 Task: Create Card Risk Management Review in Board Social Media Influencer Marketing Platforms to Workspace Factoring Services. Create Card Human Resources Conference Review in Board Market Research and Insights to Workspace Factoring Services. Create Card Risk Management Review in Board Product Roadmap Planning and Prioritization to Workspace Factoring Services
Action: Mouse moved to (51, 324)
Screenshot: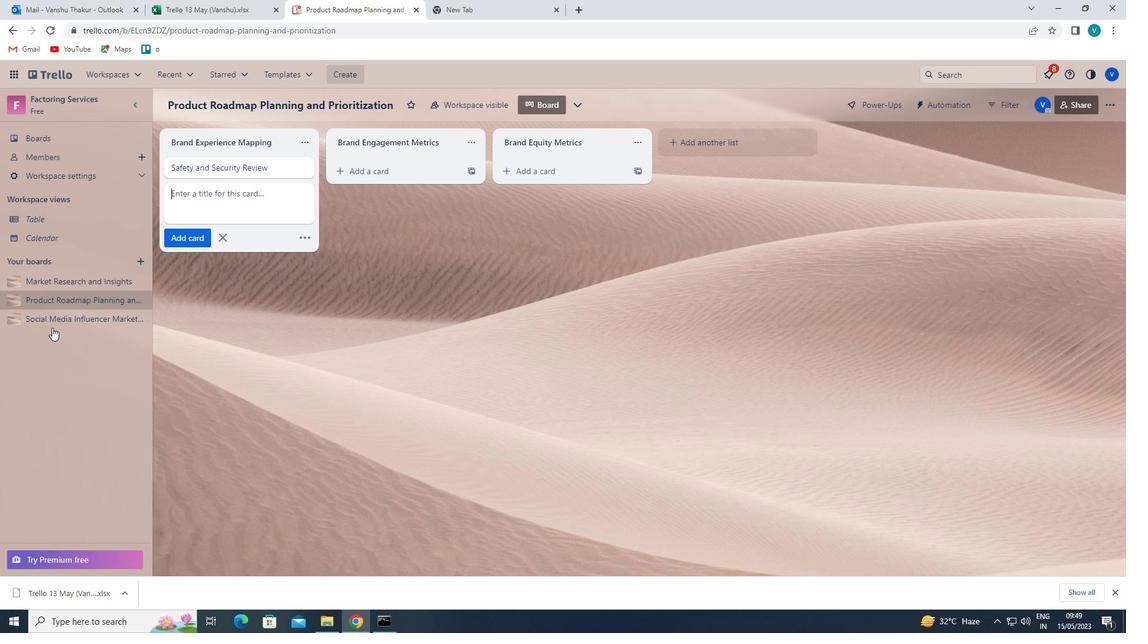 
Action: Mouse pressed left at (51, 324)
Screenshot: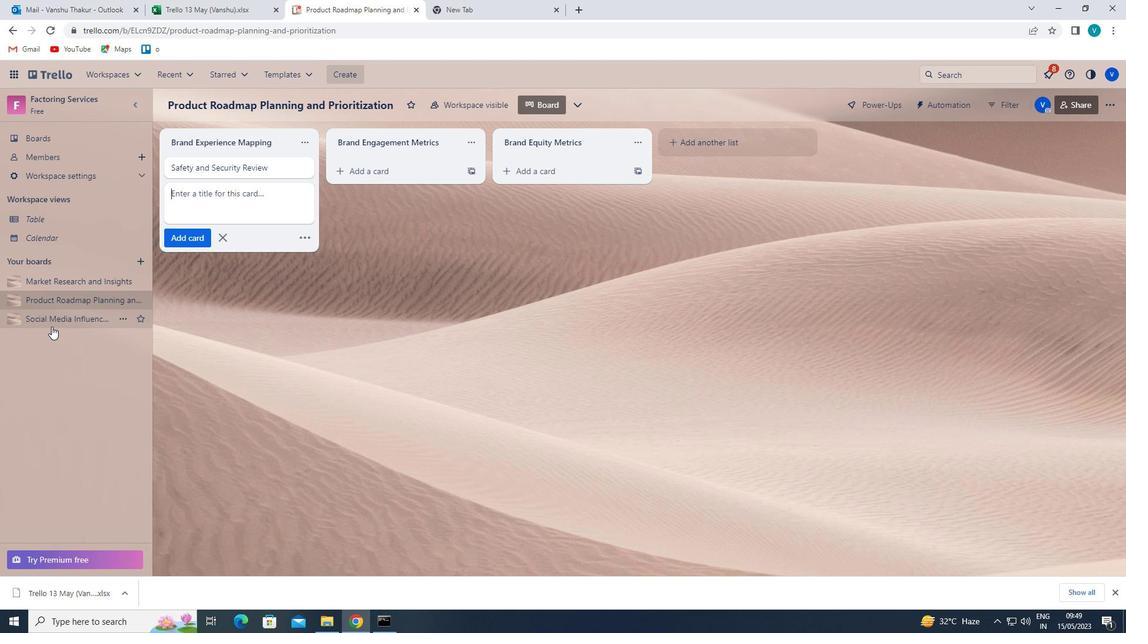 
Action: Mouse moved to (410, 171)
Screenshot: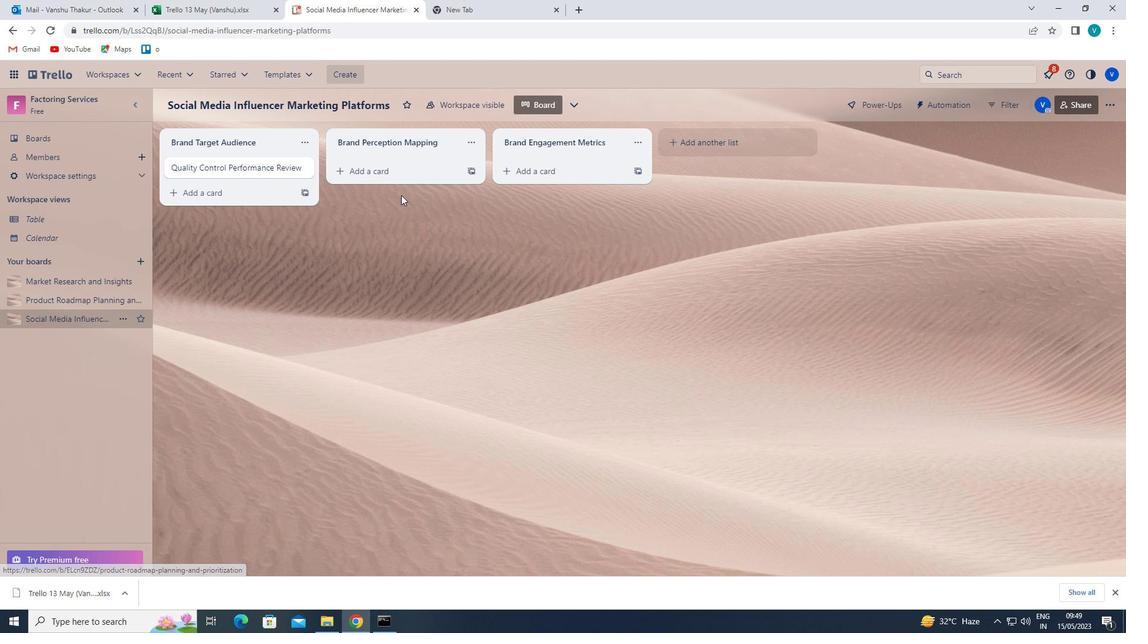 
Action: Mouse pressed left at (410, 171)
Screenshot: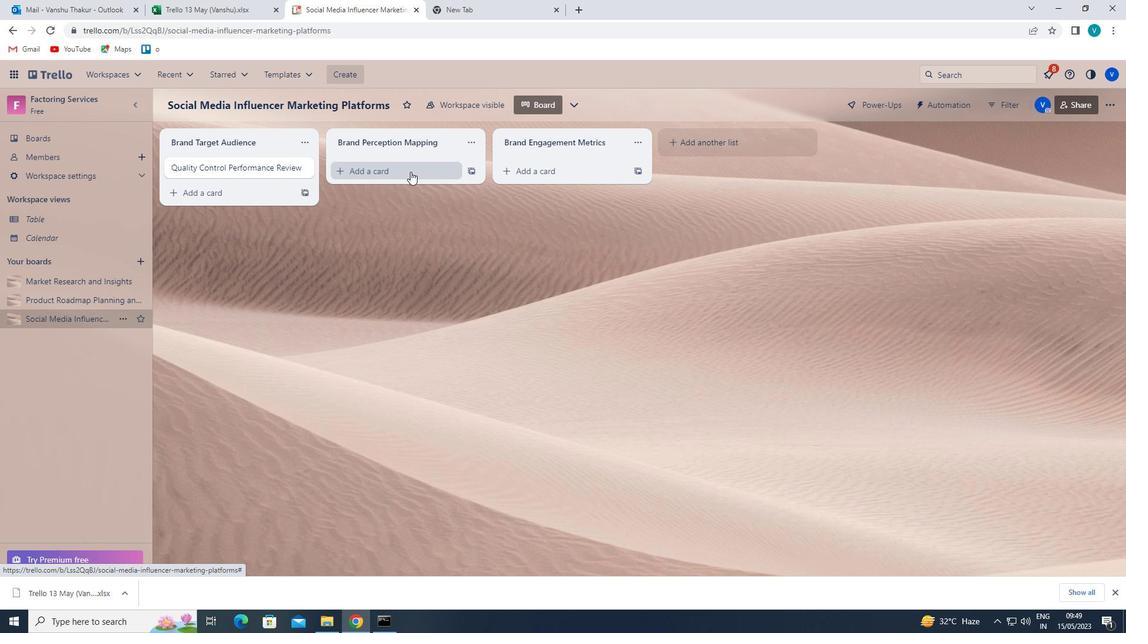 
Action: Key pressed <Key.shift>RISK<Key.space><Key.shift>MANAGEMENT<Key.space><Key.shift>REVIEW<Key.enter>
Screenshot: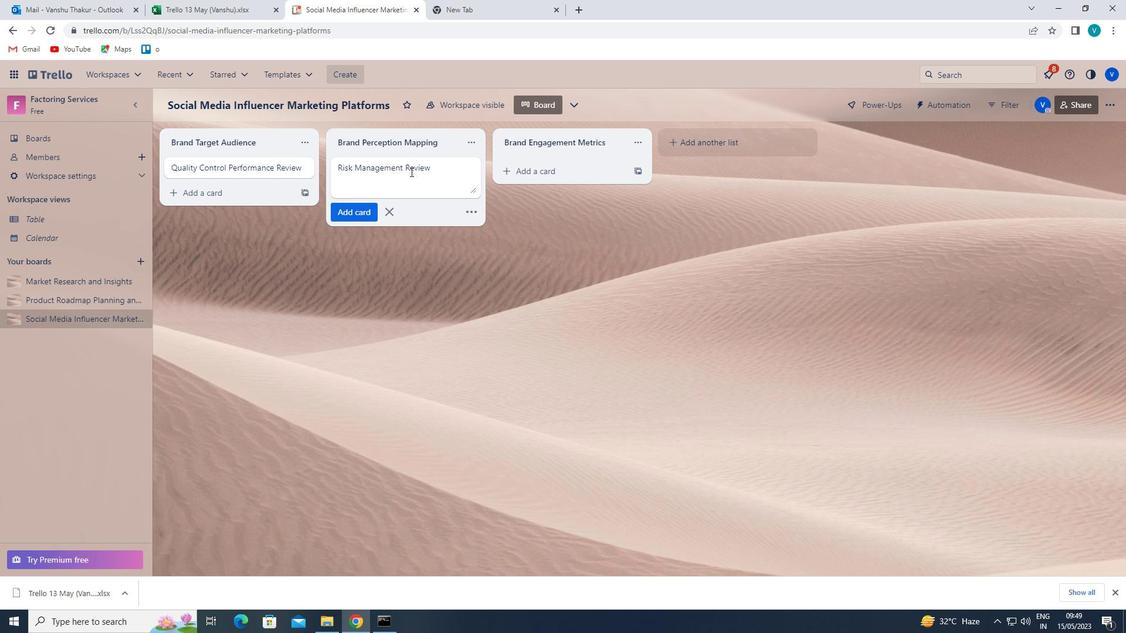 
Action: Mouse moved to (58, 284)
Screenshot: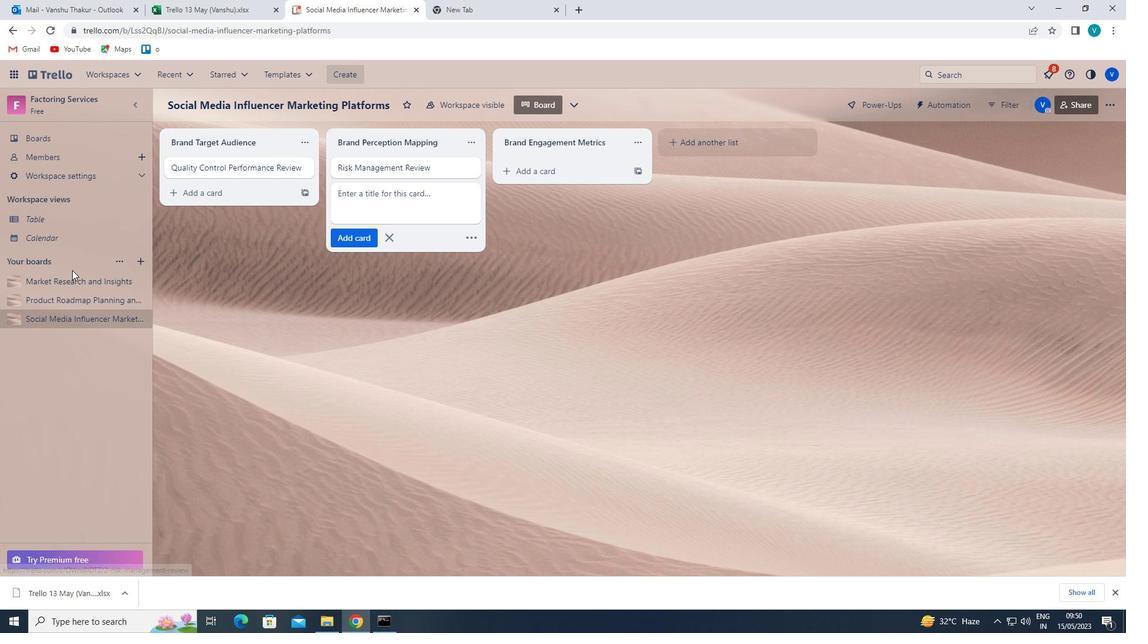 
Action: Mouse pressed left at (58, 284)
Screenshot: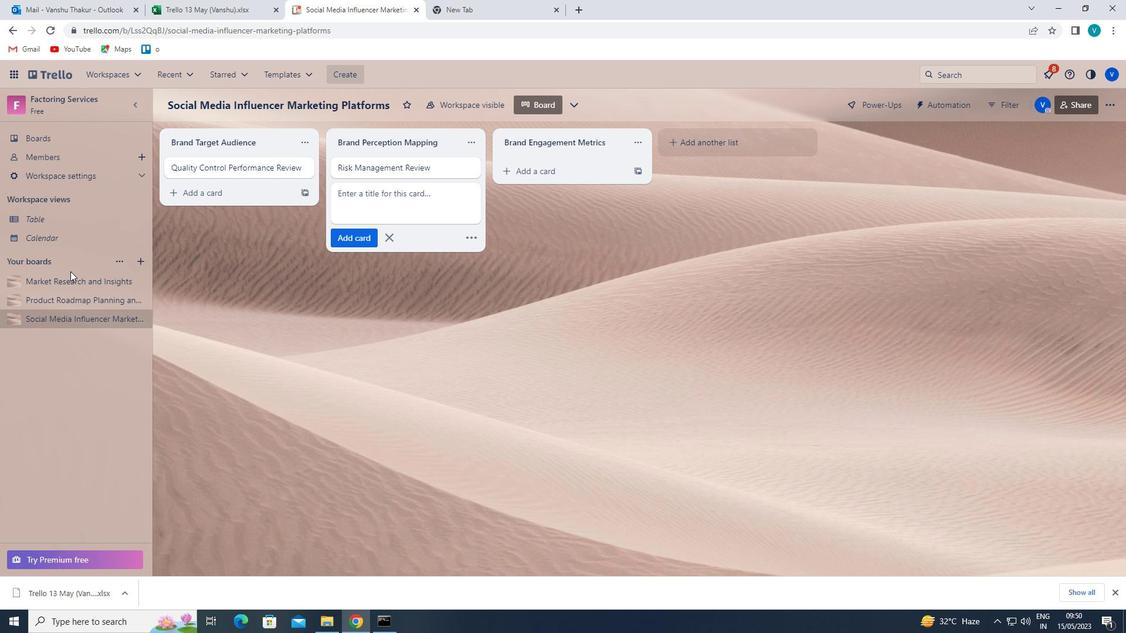 
Action: Mouse moved to (376, 169)
Screenshot: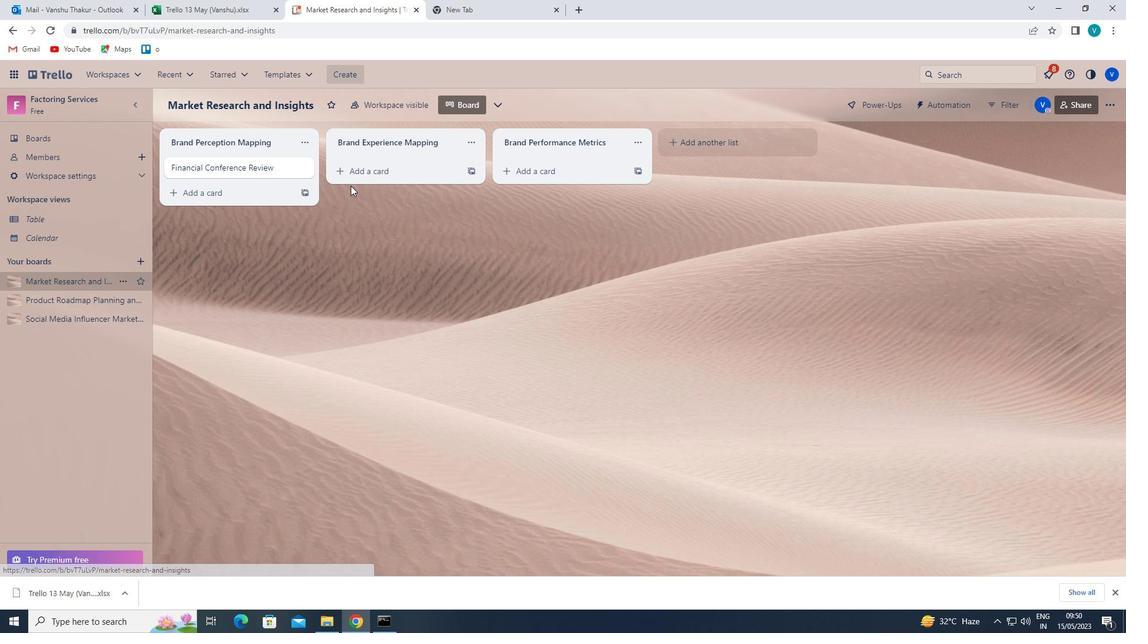 
Action: Mouse pressed left at (376, 169)
Screenshot: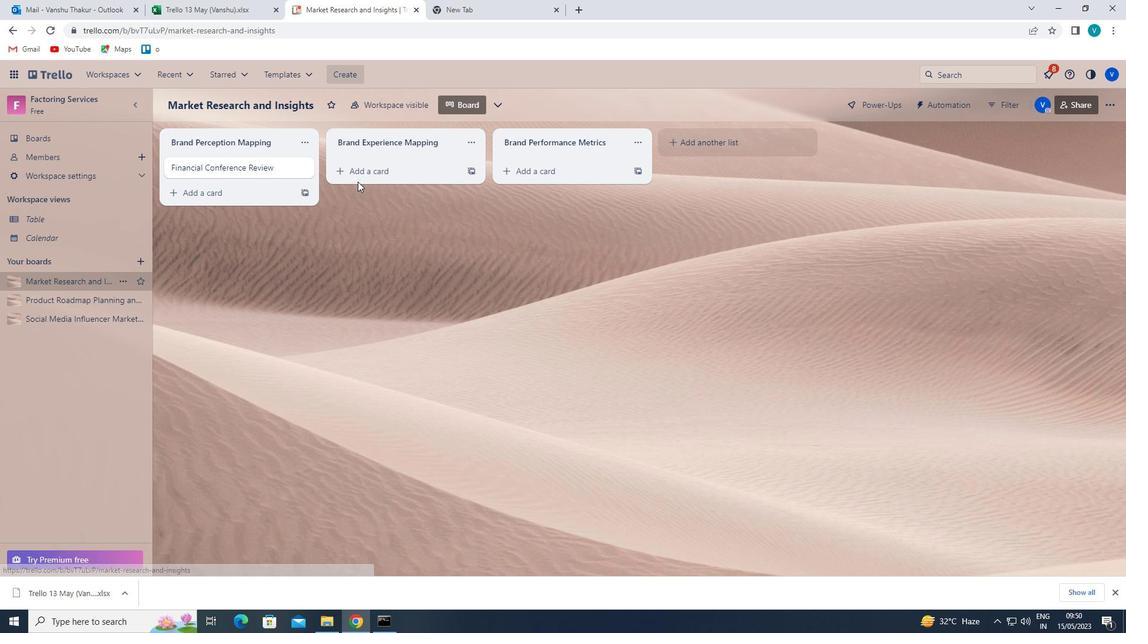 
Action: Key pressed <Key.shift>HUMAN<Key.space><Key.shift>RESOURCES<Key.space><Key.shift>CONFERENCE<Key.space><Key.shift>REVIEW<Key.enter>
Screenshot: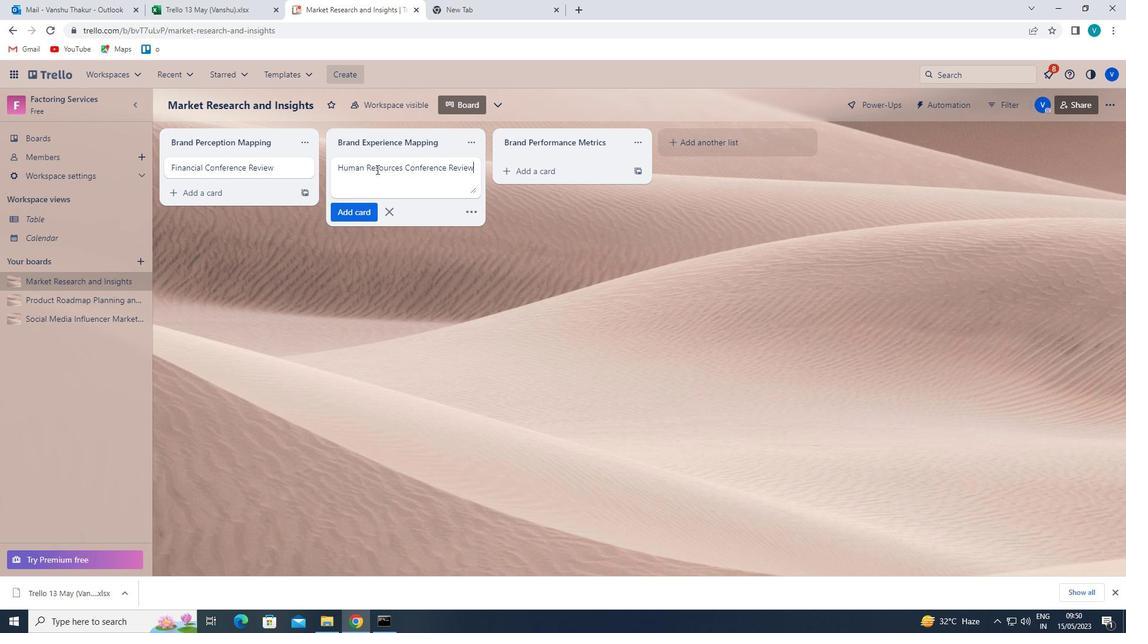 
Action: Mouse moved to (78, 300)
Screenshot: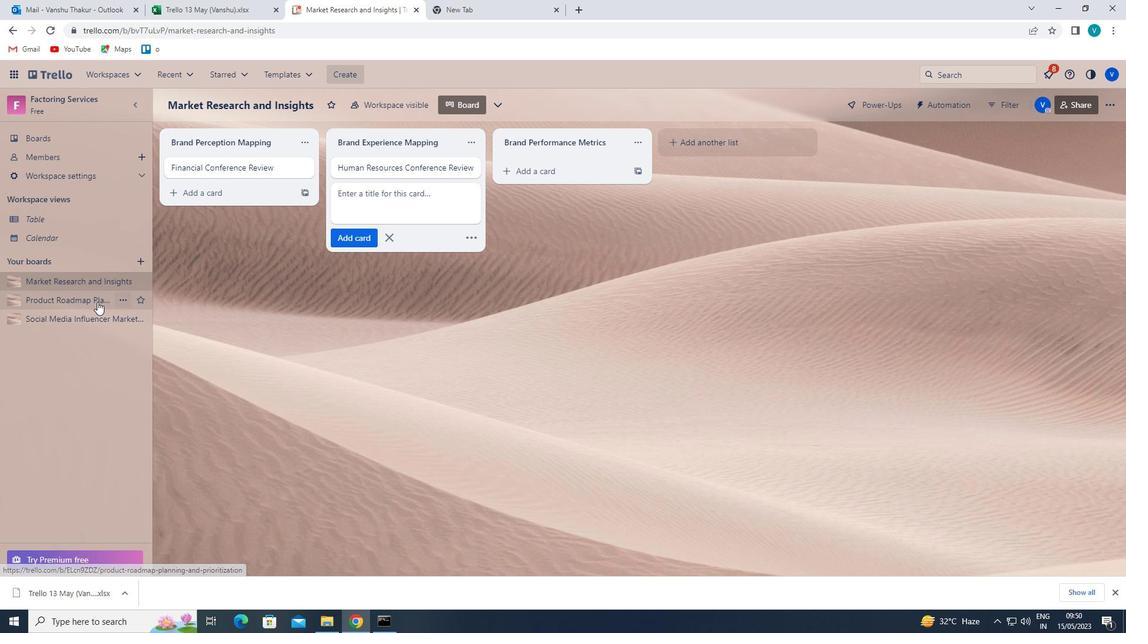 
Action: Mouse pressed left at (78, 300)
Screenshot: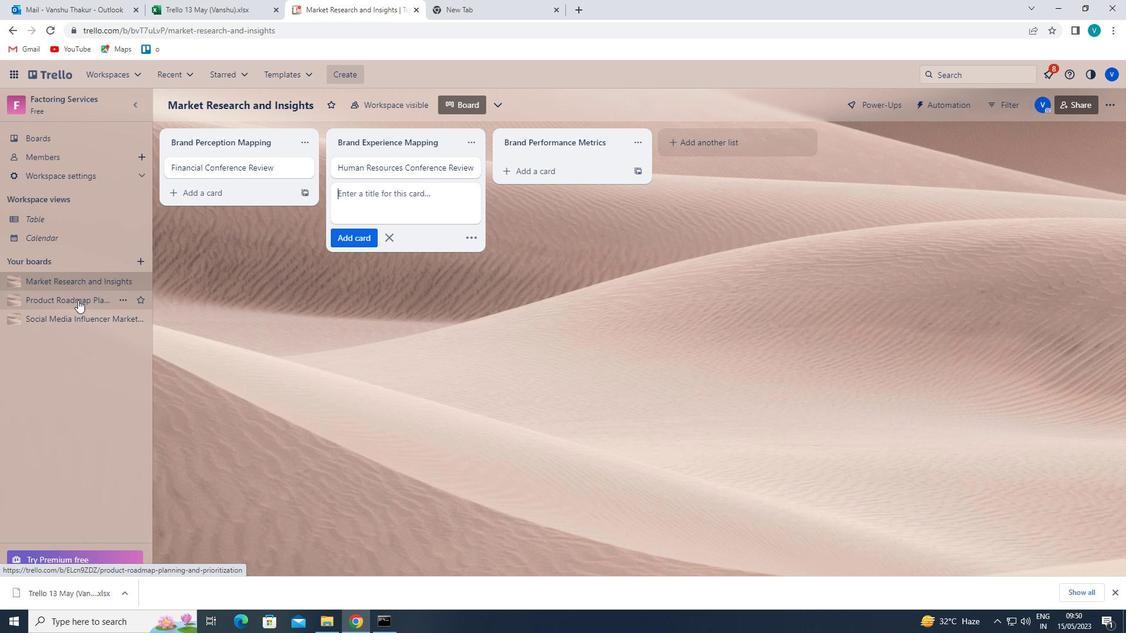 
Action: Mouse moved to (381, 174)
Screenshot: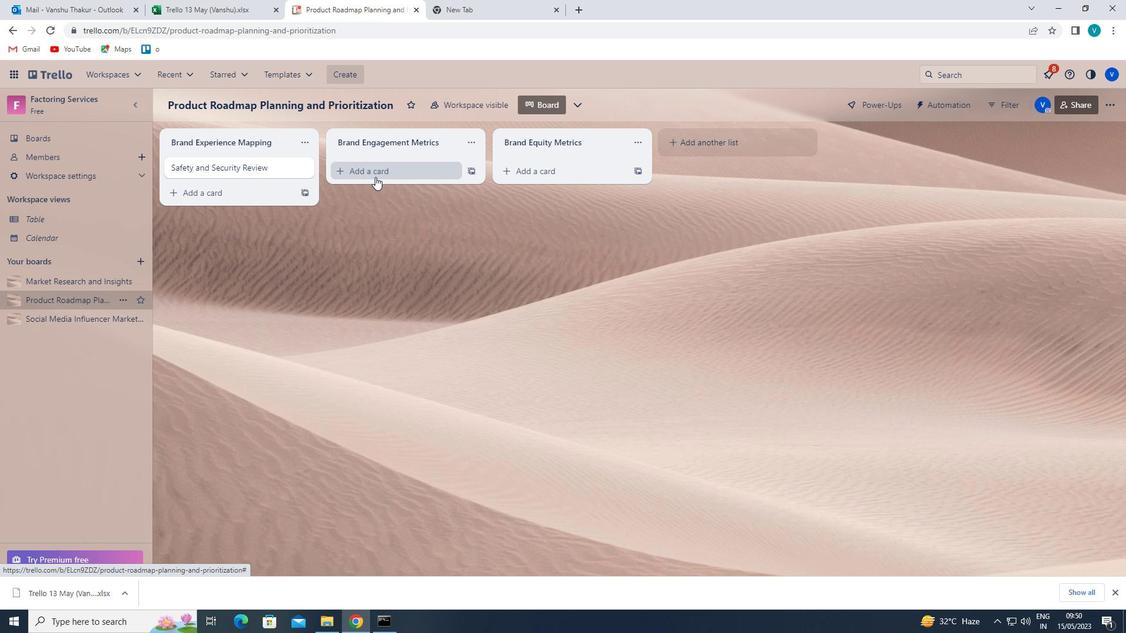 
Action: Mouse pressed left at (381, 174)
Screenshot: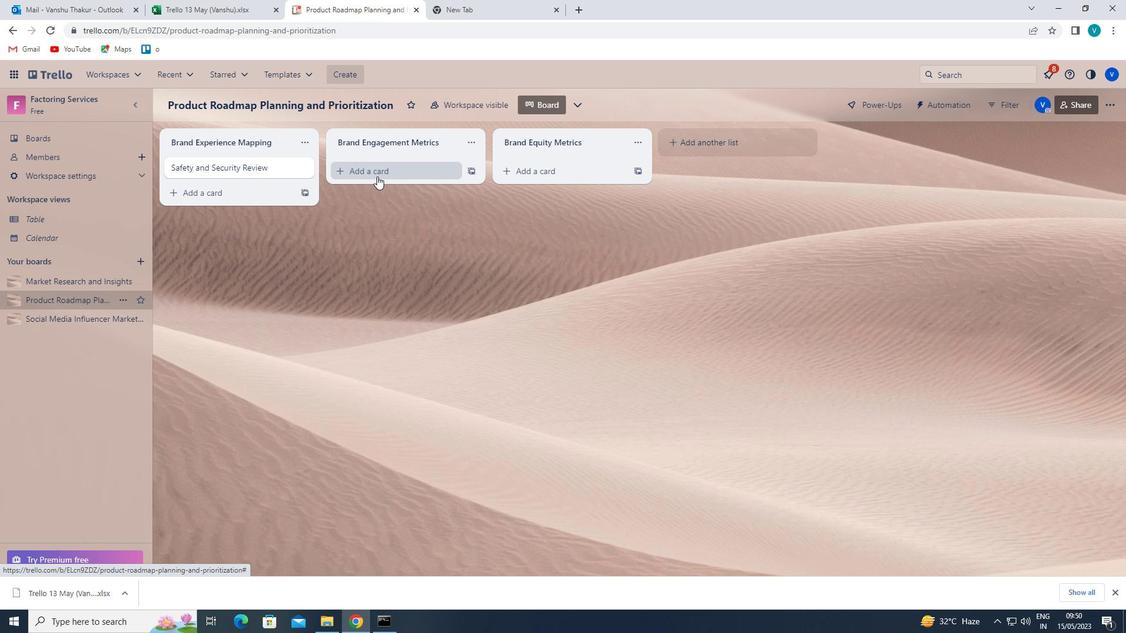 
Action: Key pressed <Key.shift>RISK<Key.space><Key.shift>MANAGEMENT<Key.space><Key.shift>REVIEW<Key.enter>
Screenshot: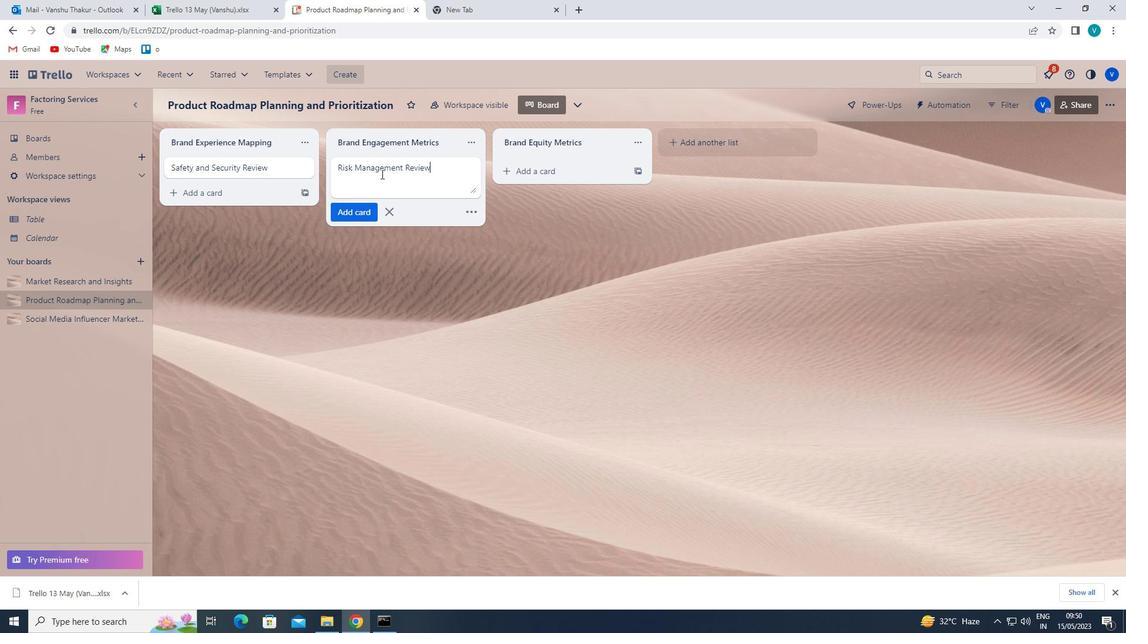 
